 Task: Select hybrid as workplace type.
Action: Mouse moved to (748, 99)
Screenshot: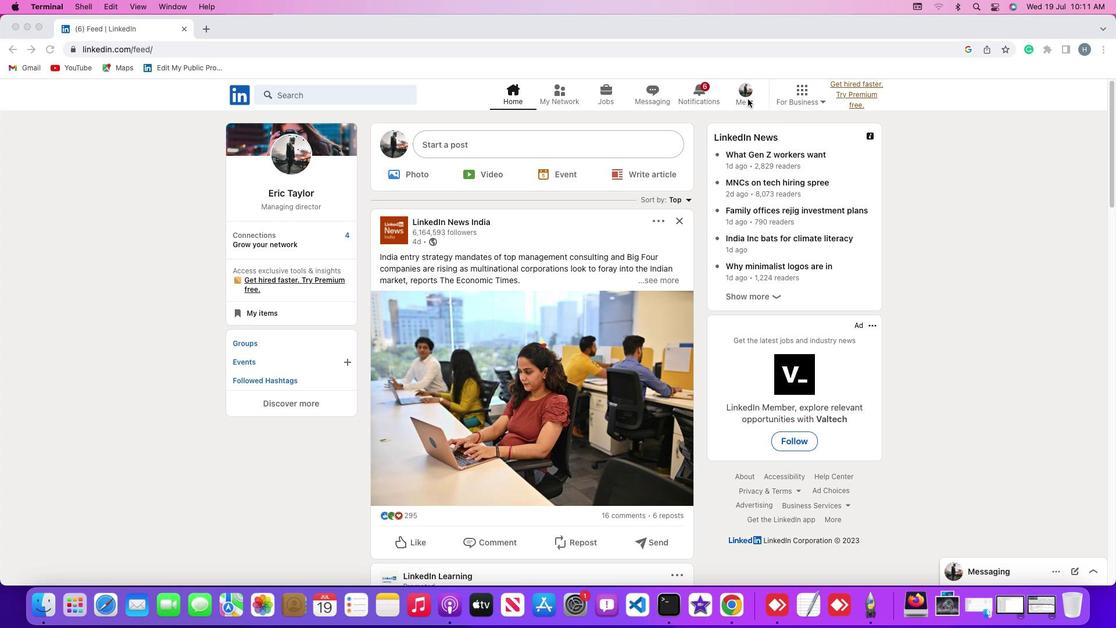 
Action: Mouse pressed left at (748, 99)
Screenshot: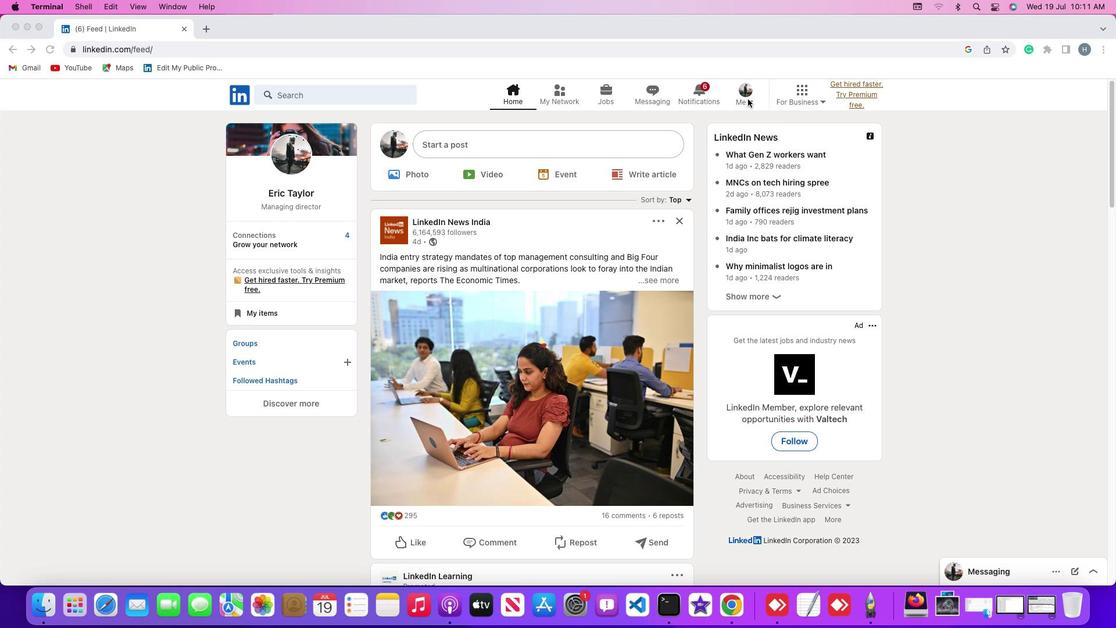 
Action: Mouse moved to (750, 100)
Screenshot: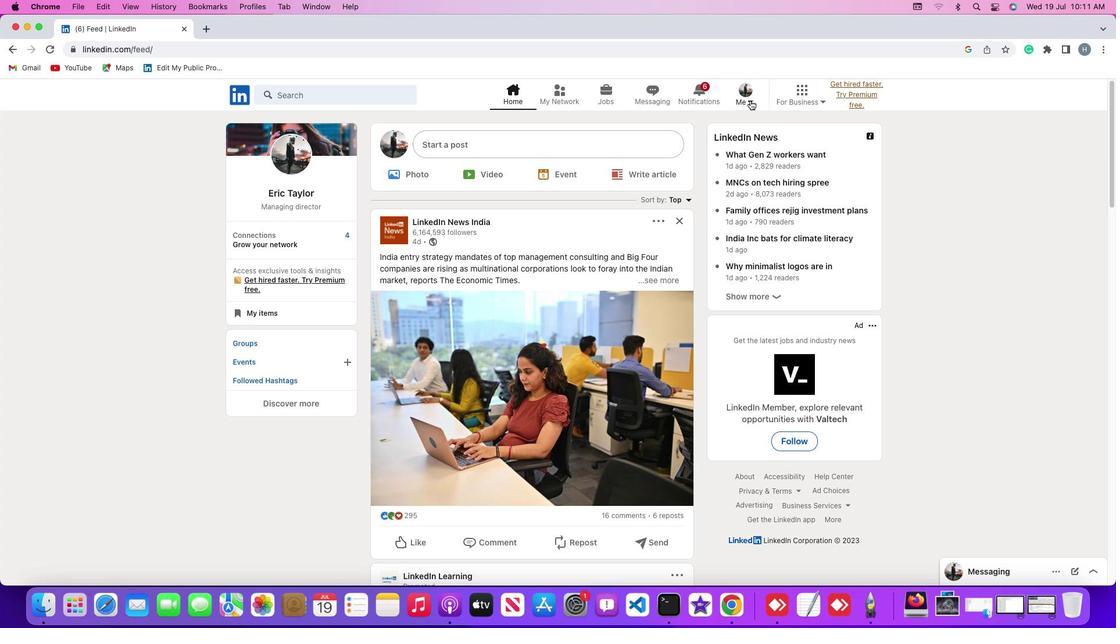 
Action: Mouse pressed left at (750, 100)
Screenshot: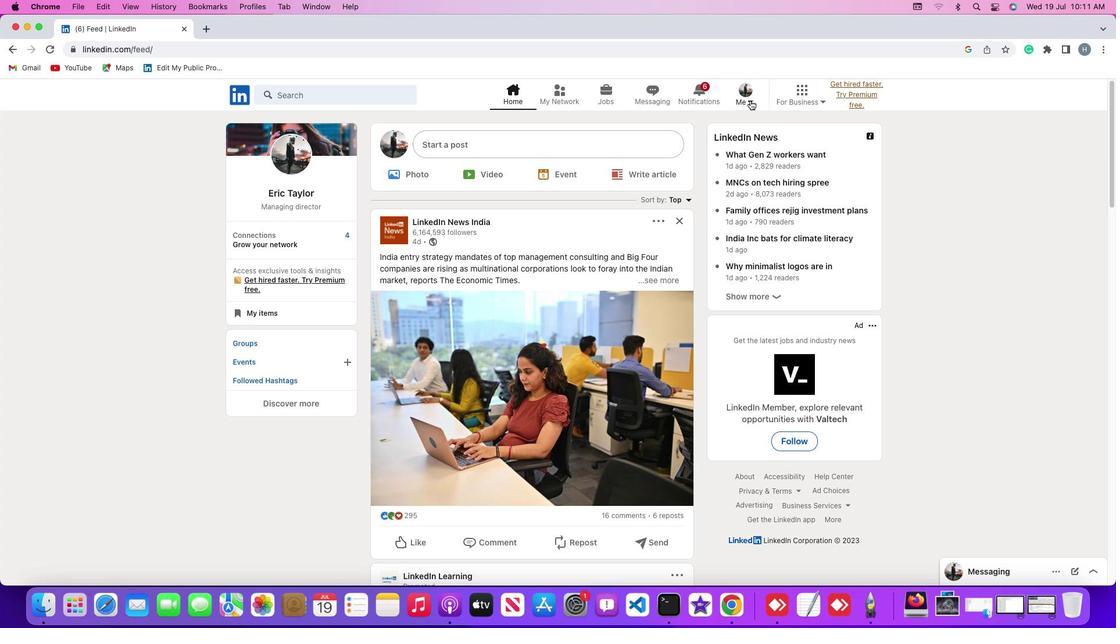 
Action: Mouse moved to (731, 160)
Screenshot: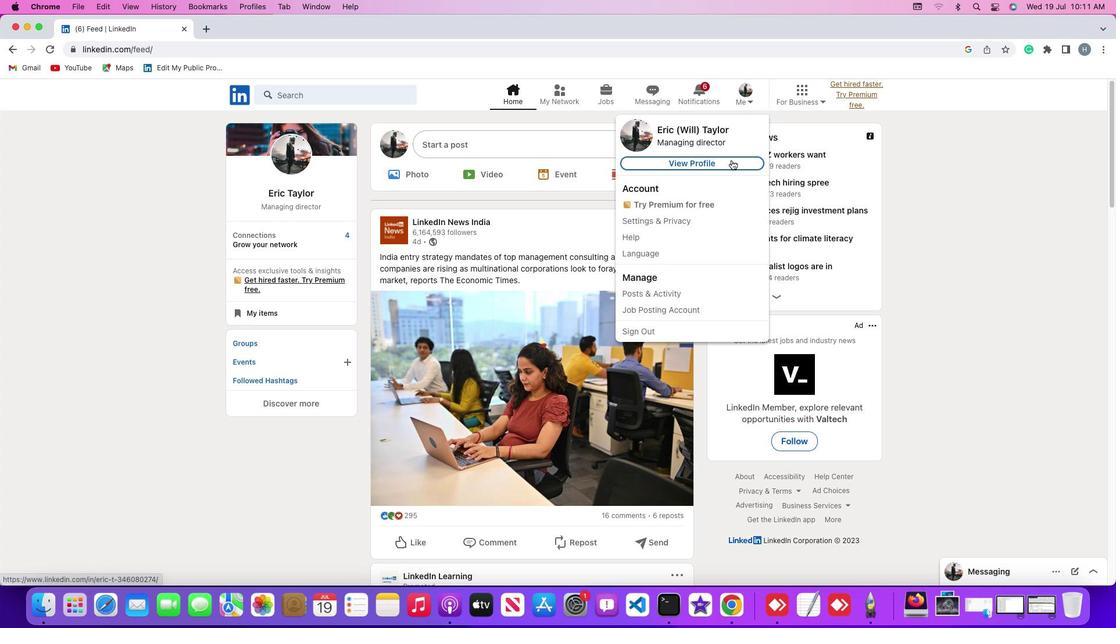 
Action: Mouse pressed left at (731, 160)
Screenshot: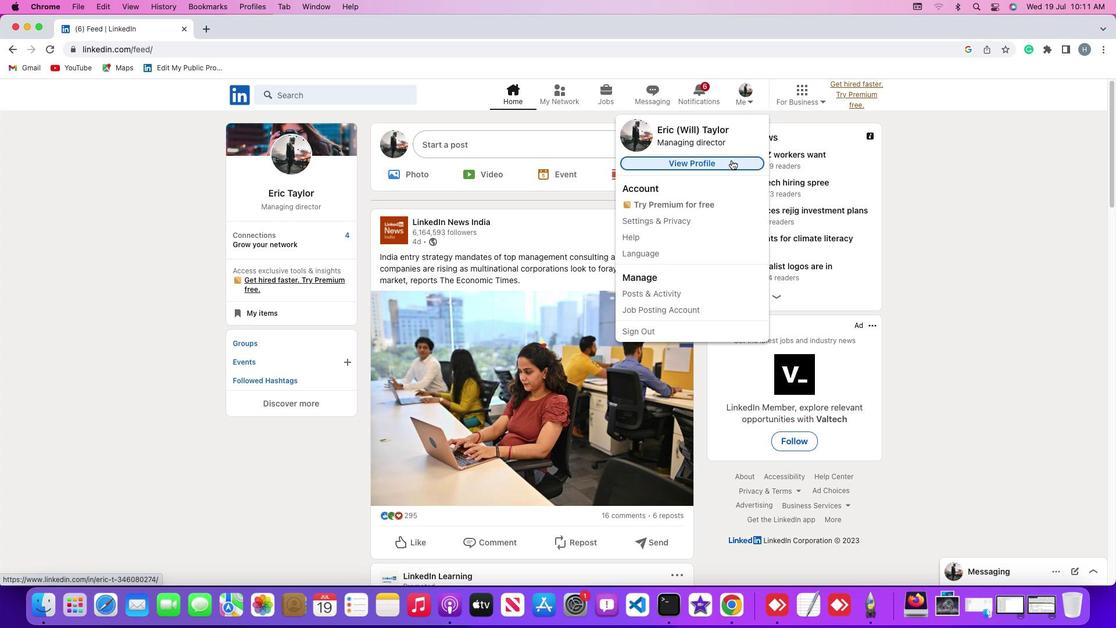 
Action: Mouse moved to (275, 351)
Screenshot: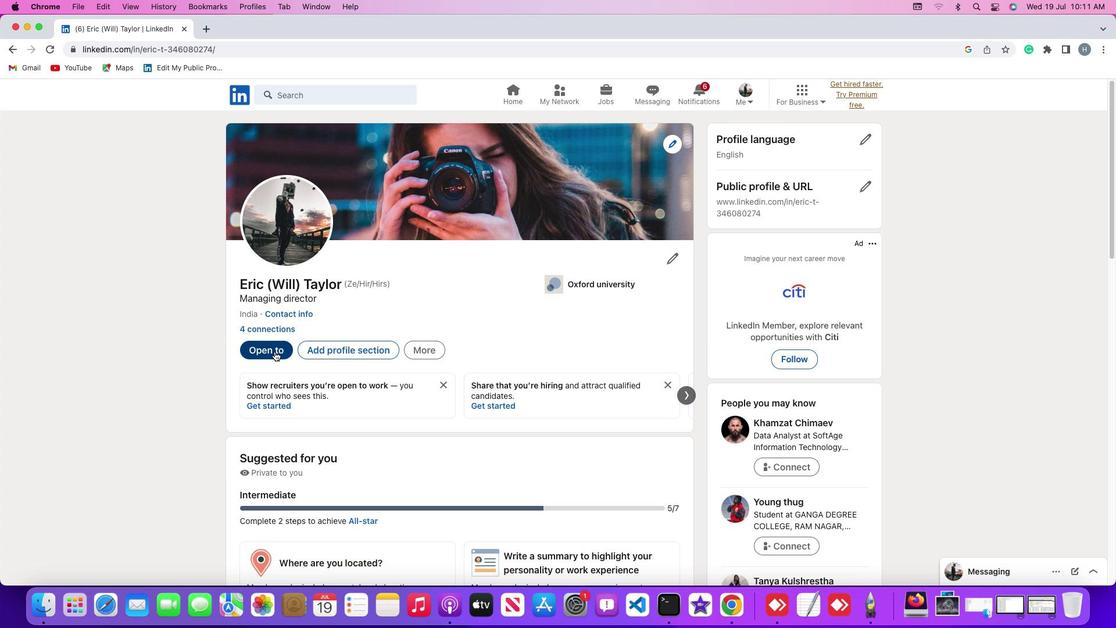 
Action: Mouse pressed left at (275, 351)
Screenshot: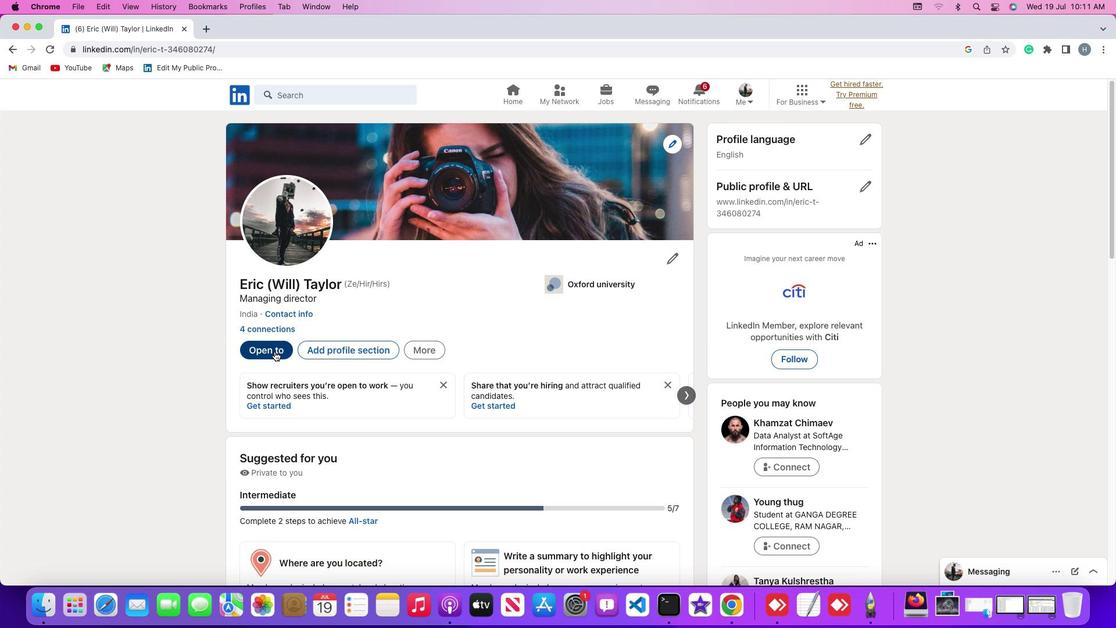
Action: Mouse moved to (272, 421)
Screenshot: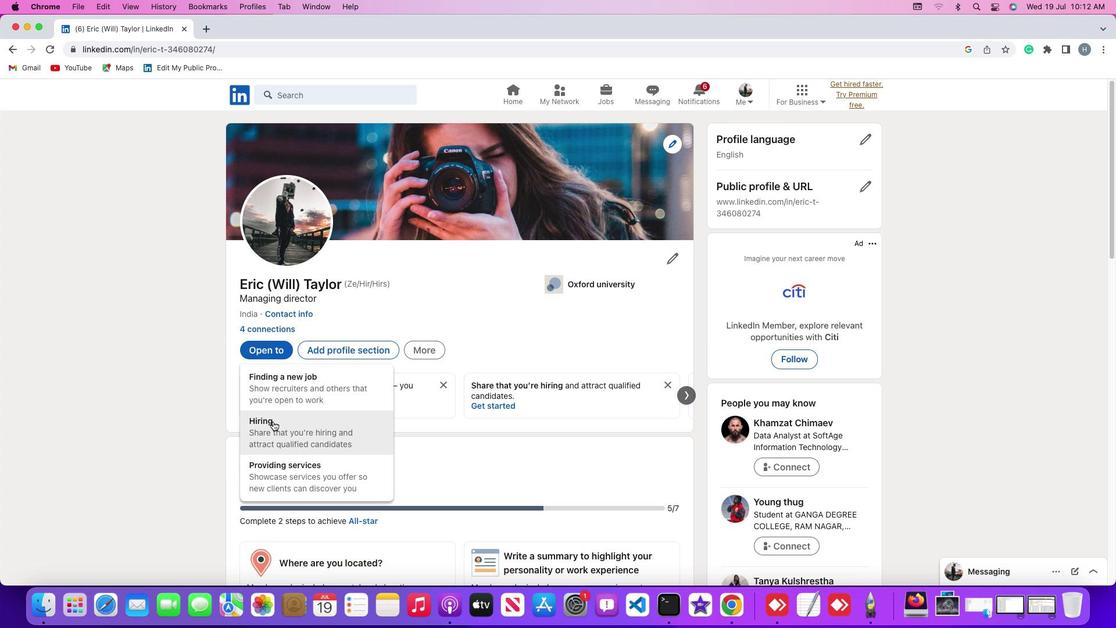 
Action: Mouse pressed left at (272, 421)
Screenshot: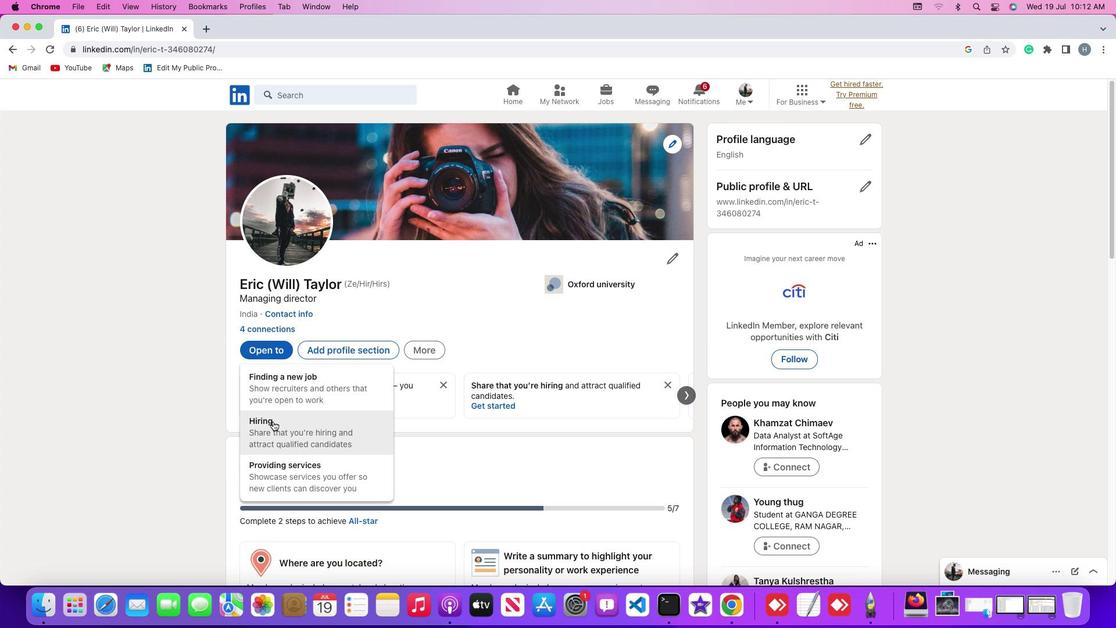 
Action: Mouse moved to (540, 395)
Screenshot: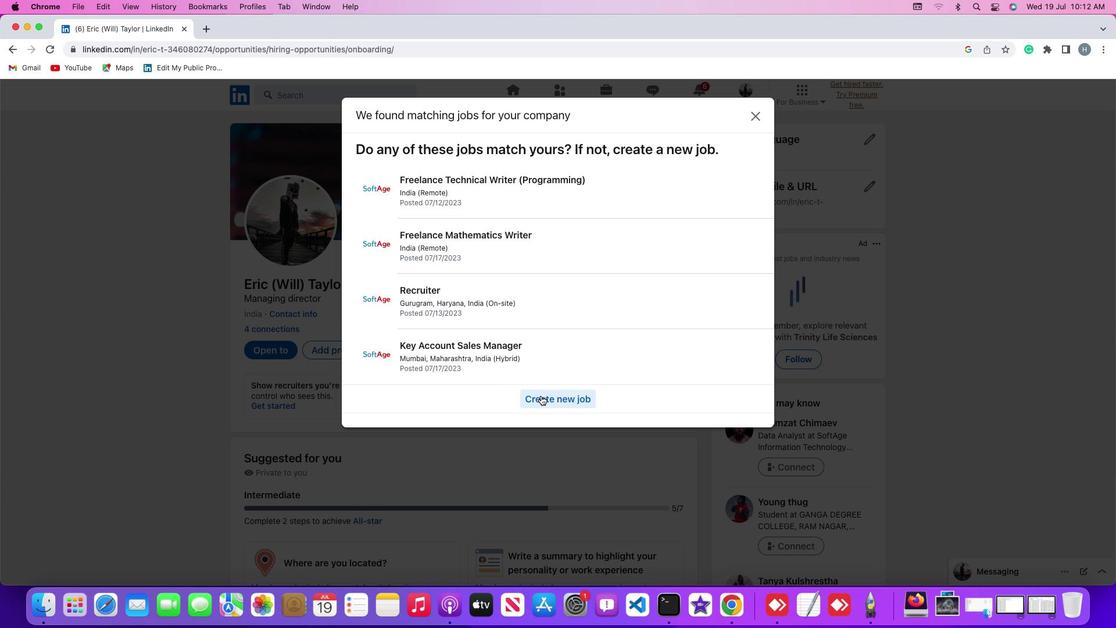 
Action: Mouse pressed left at (540, 395)
Screenshot: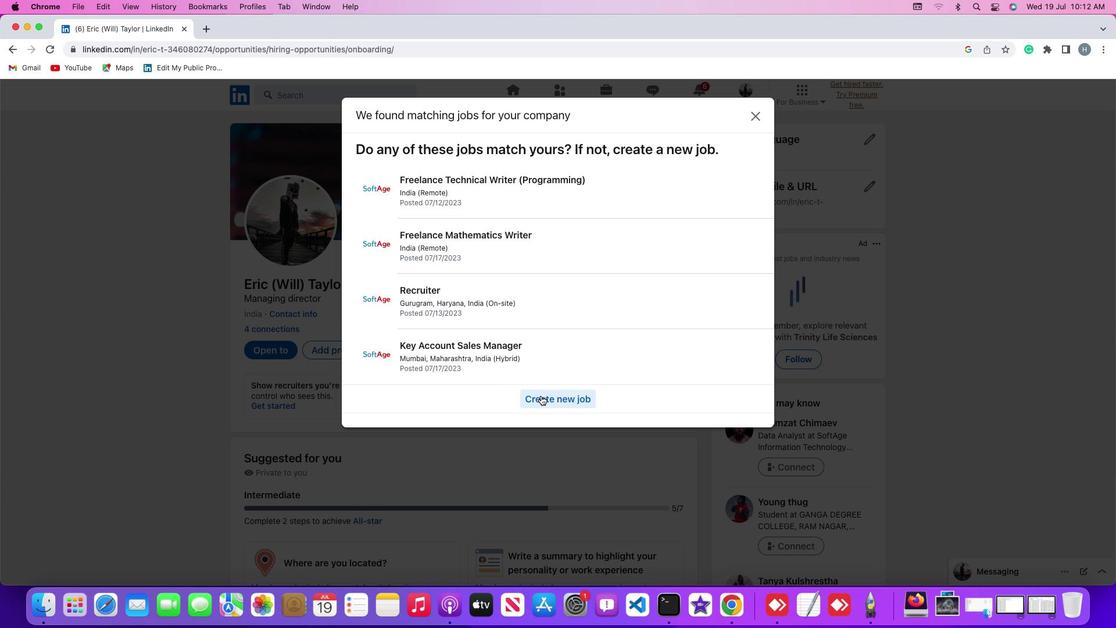
Action: Mouse moved to (750, 247)
Screenshot: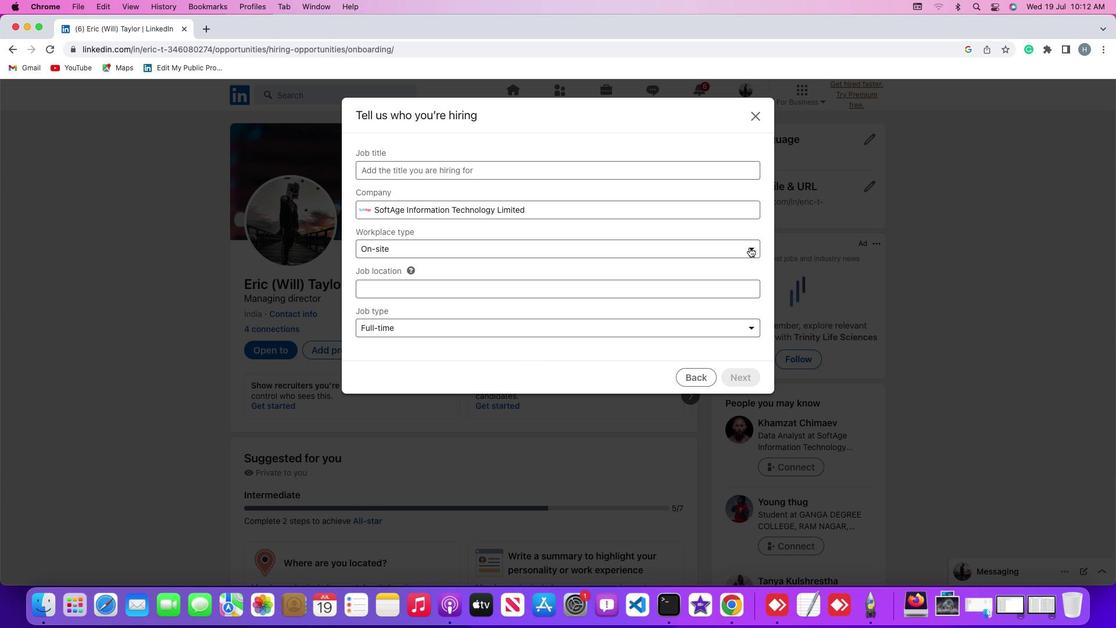 
Action: Mouse pressed left at (750, 247)
Screenshot: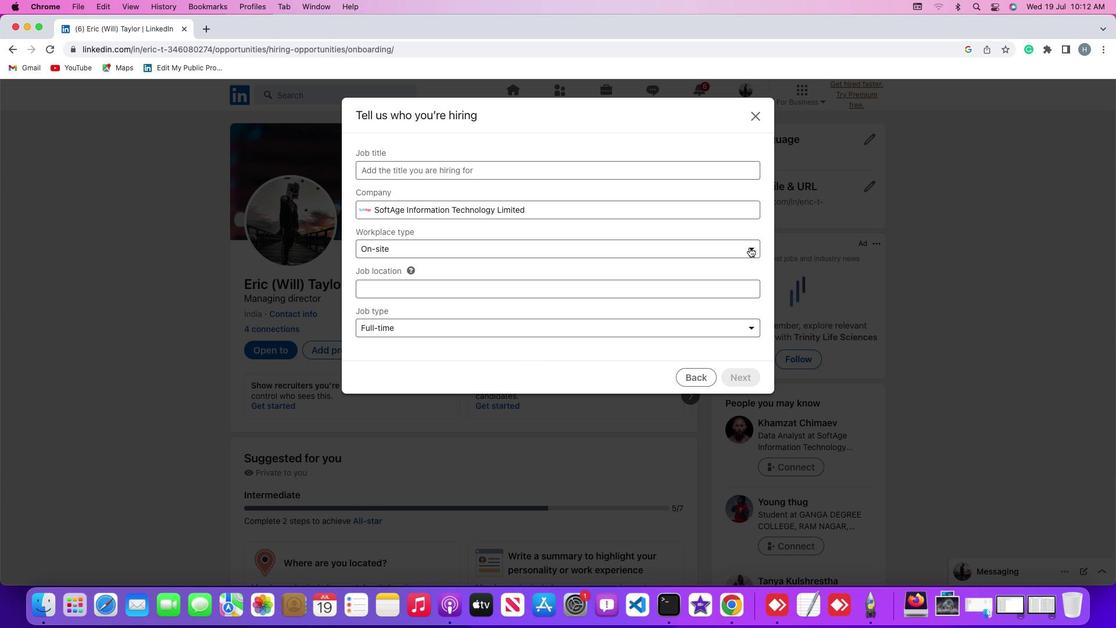 
Action: Mouse moved to (717, 303)
Screenshot: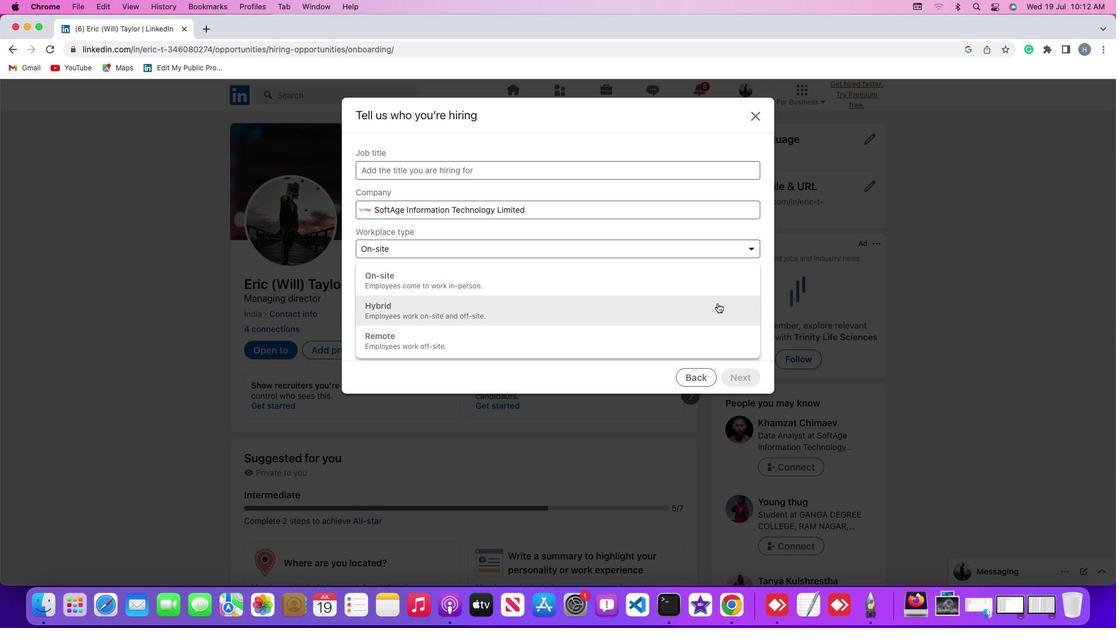 
Action: Mouse pressed left at (717, 303)
Screenshot: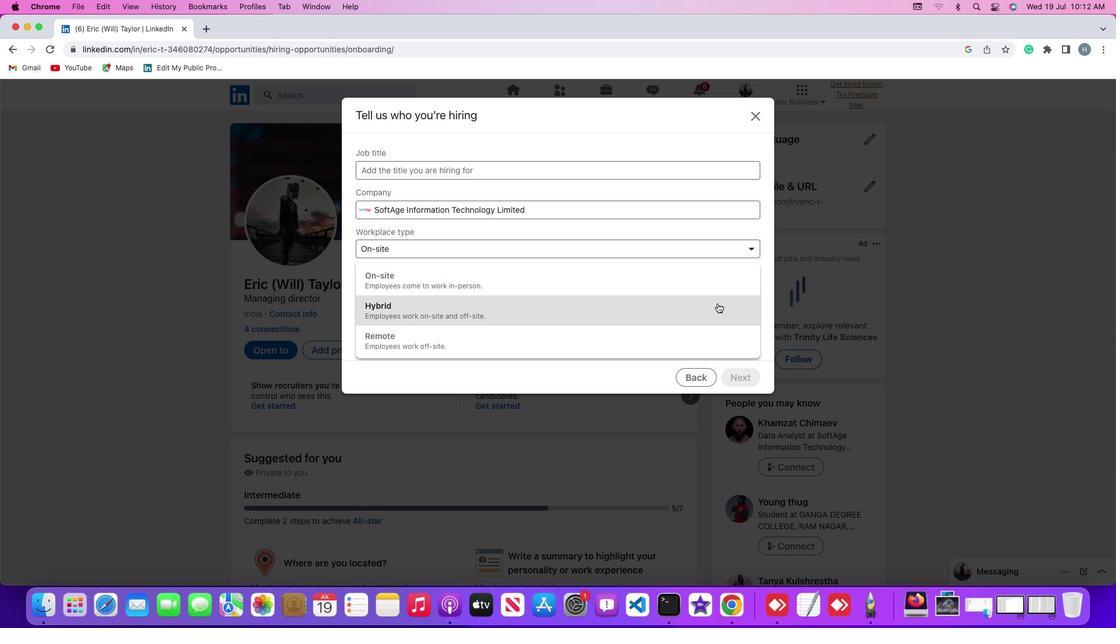
Action: Mouse moved to (725, 265)
Screenshot: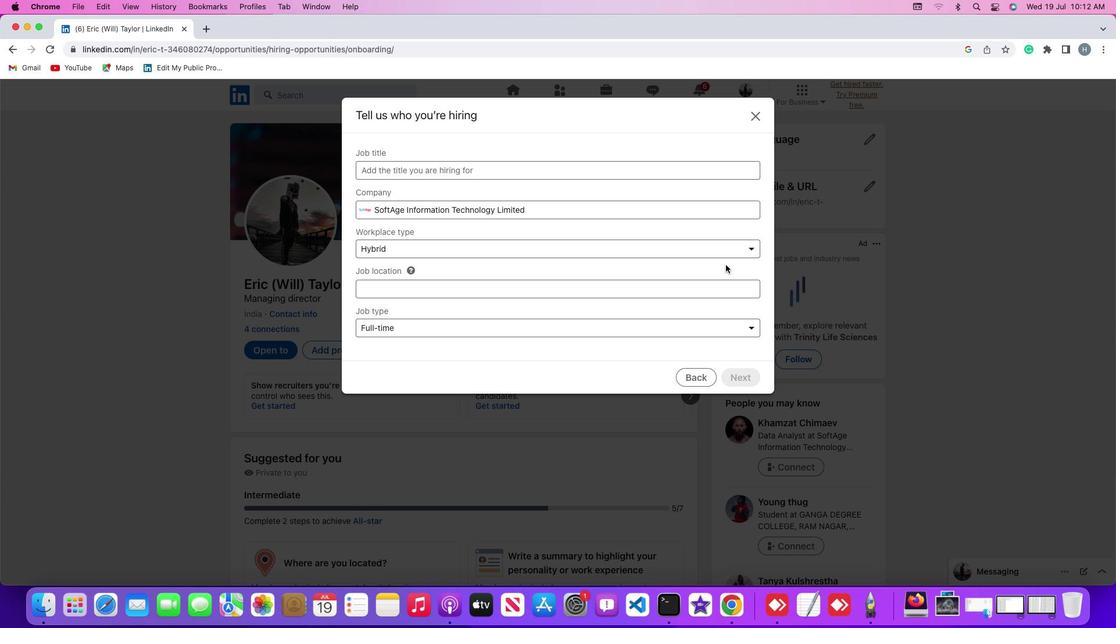 
